 Task: Find all tasks modified today in Microsoft Outlook.
Action: Mouse moved to (15, 122)
Screenshot: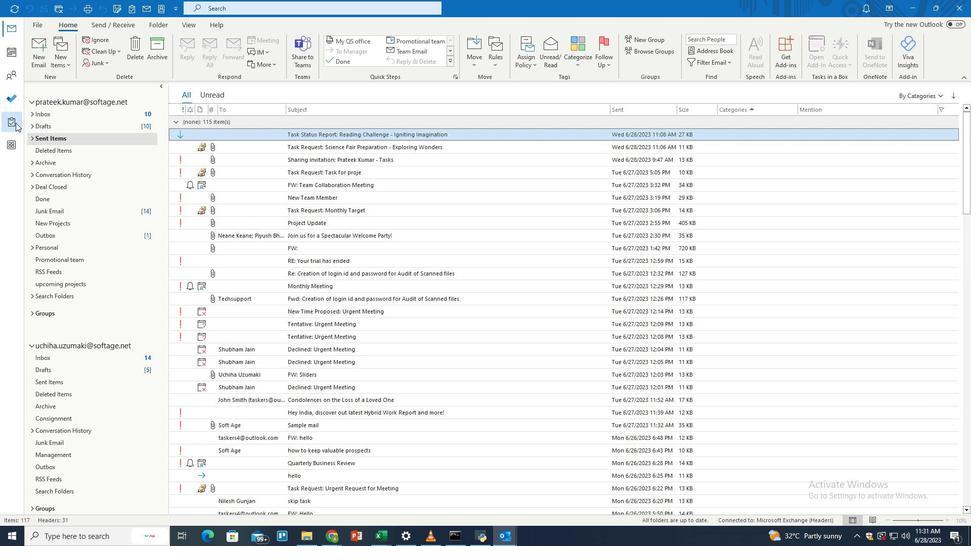 
Action: Mouse pressed left at (15, 122)
Screenshot: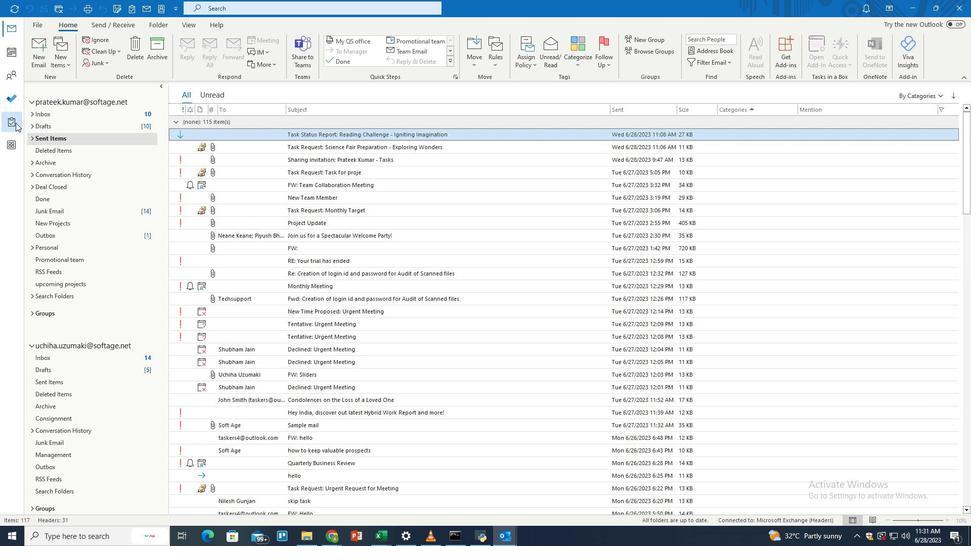 
Action: Mouse moved to (352, 10)
Screenshot: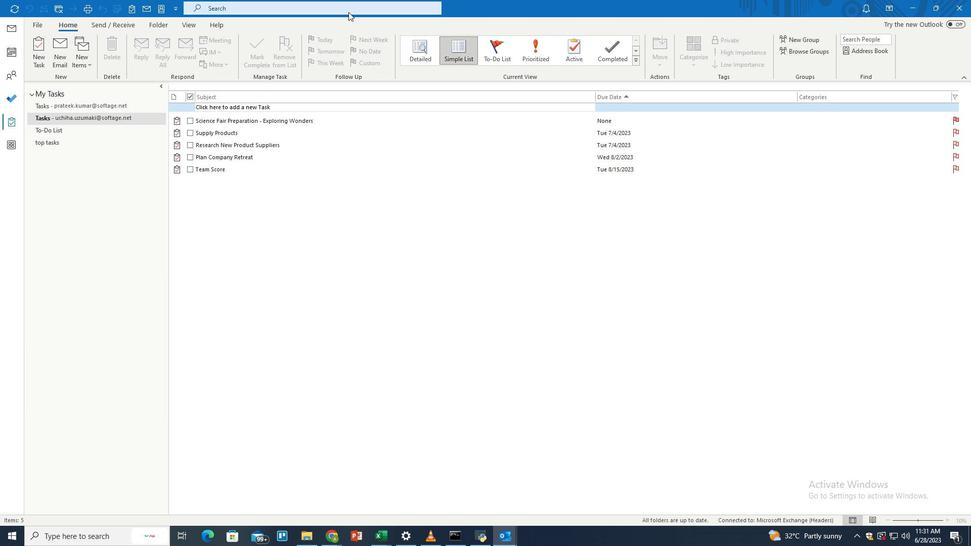 
Action: Mouse pressed left at (352, 10)
Screenshot: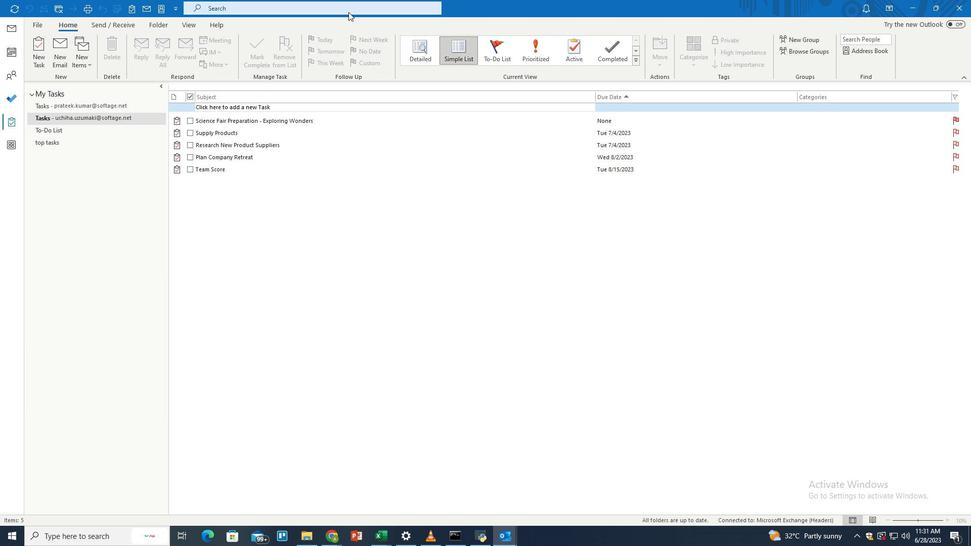 
Action: Mouse moved to (472, 7)
Screenshot: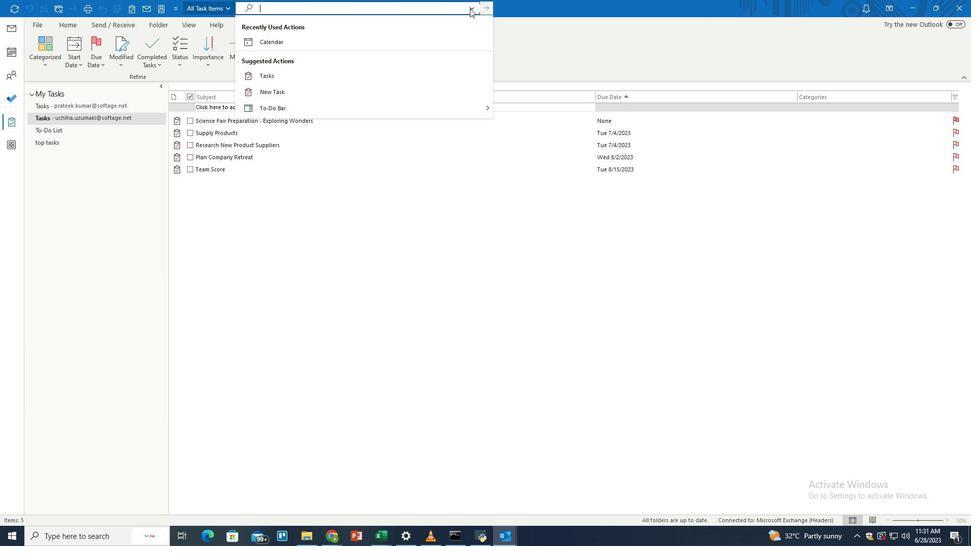 
Action: Mouse pressed left at (472, 7)
Screenshot: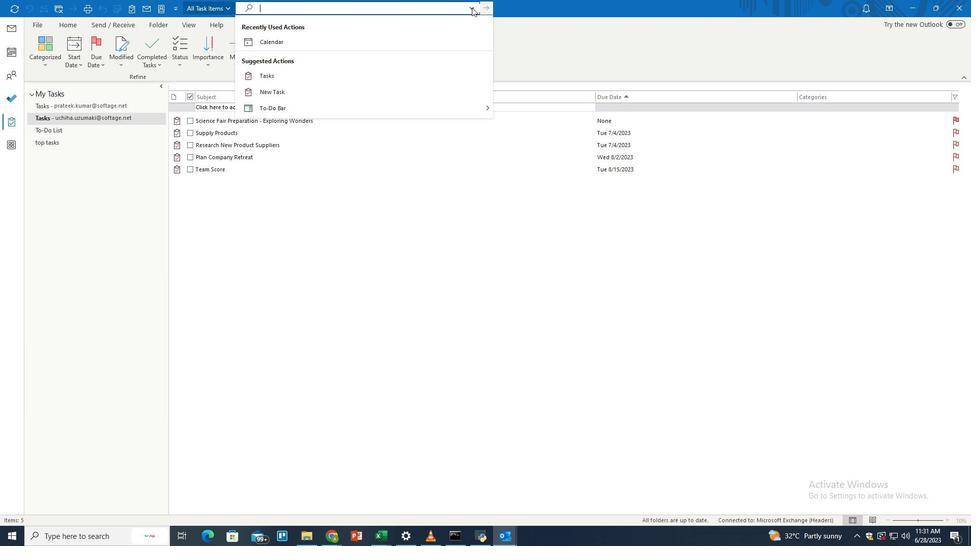 
Action: Mouse moved to (304, 112)
Screenshot: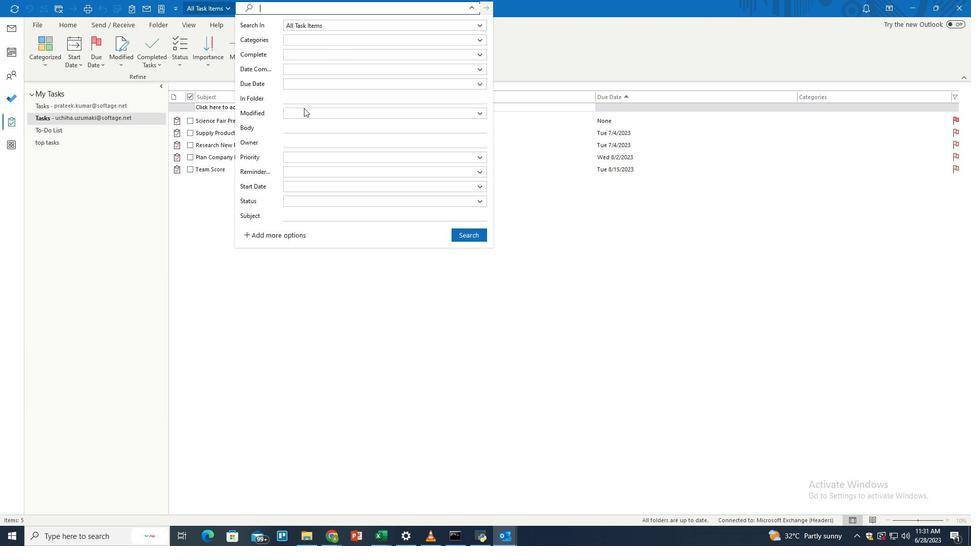 
Action: Mouse pressed left at (304, 112)
Screenshot: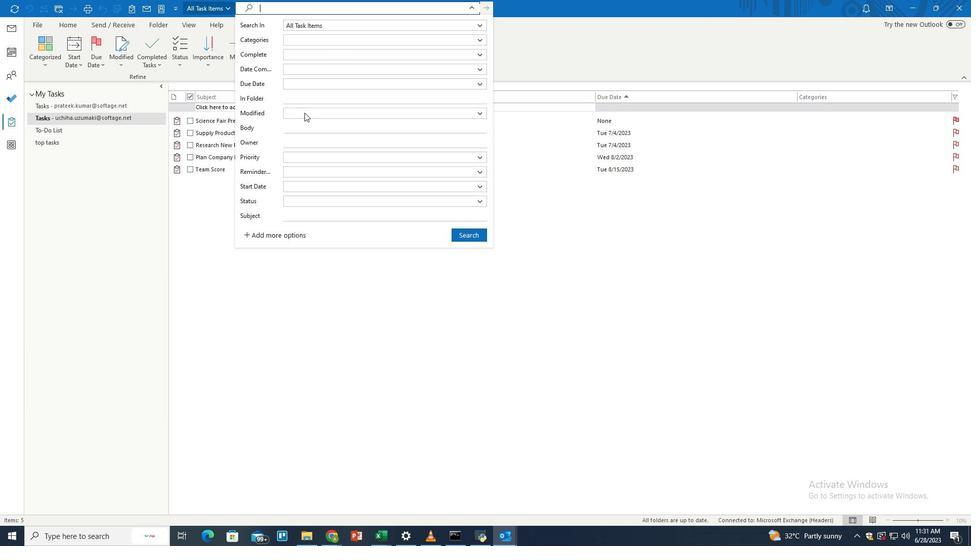 
Action: Mouse moved to (304, 131)
Screenshot: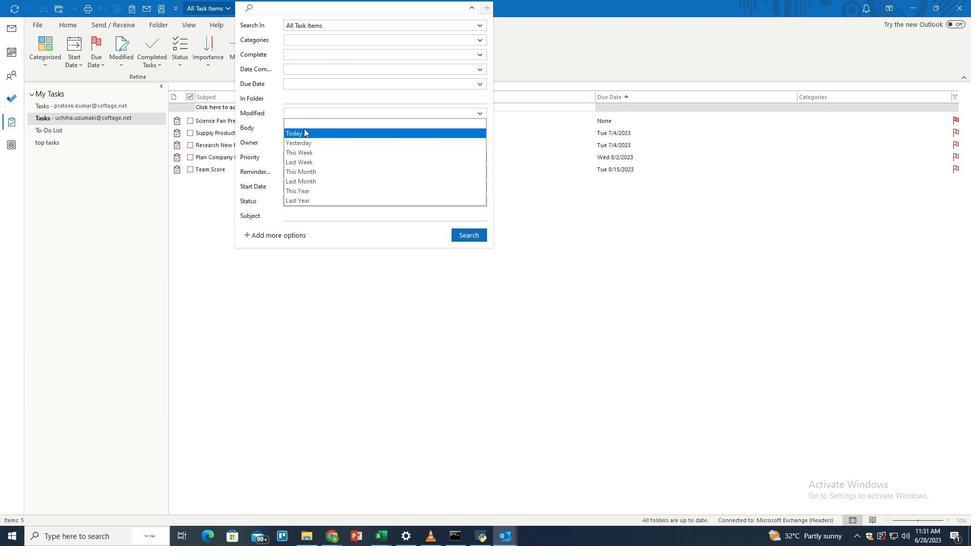
Action: Mouse pressed left at (304, 131)
Screenshot: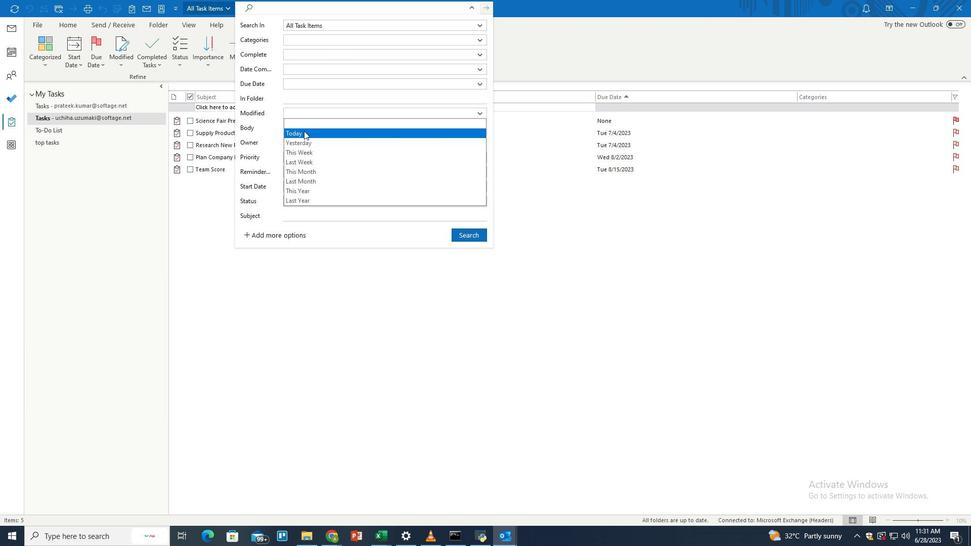 
Action: Mouse moved to (462, 236)
Screenshot: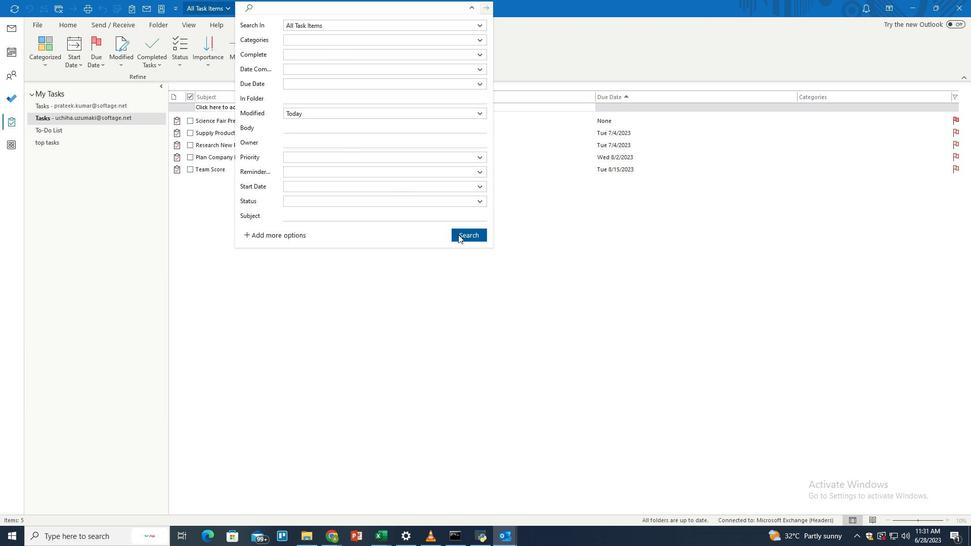 
Action: Mouse pressed left at (462, 236)
Screenshot: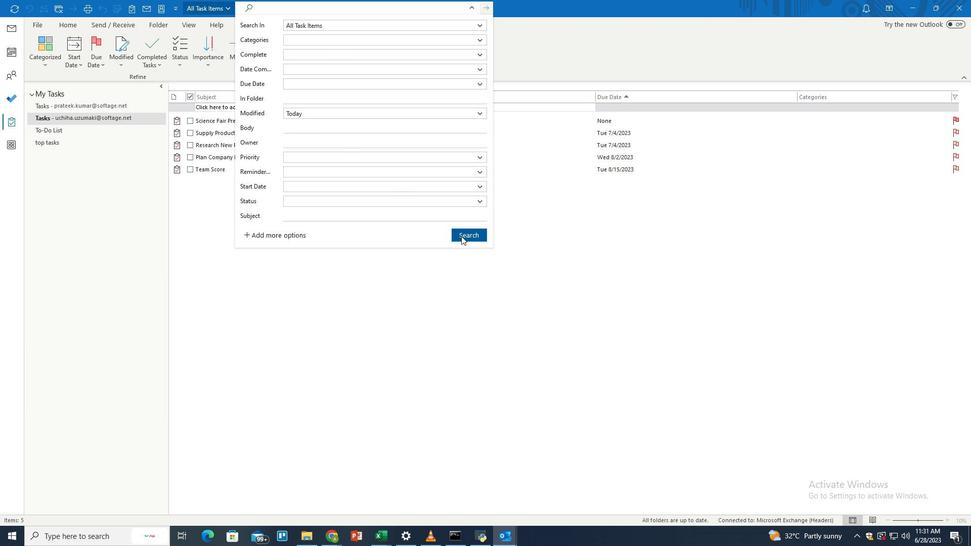 
Action: Mouse moved to (413, 213)
Screenshot: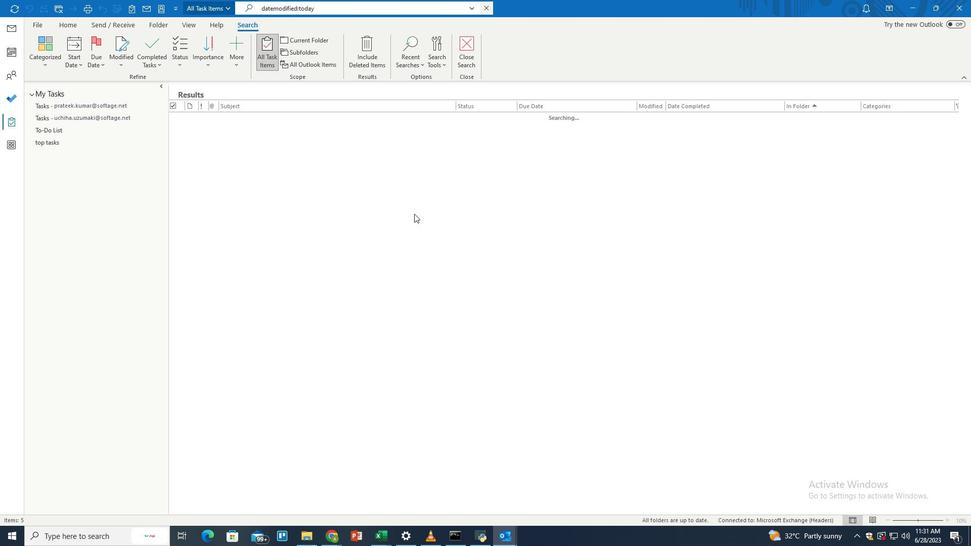 
